 Task: Create List Usability Testing in Board DevOps Tools and Techniques to Workspace Call Center Services. Create List User Research in Board Content Audit and Strategy Review to Workspace Call Center Services. Create List User Surveys in Board Sales Territory Management and Optimization to Workspace Call Center Services
Action: Mouse moved to (62, 307)
Screenshot: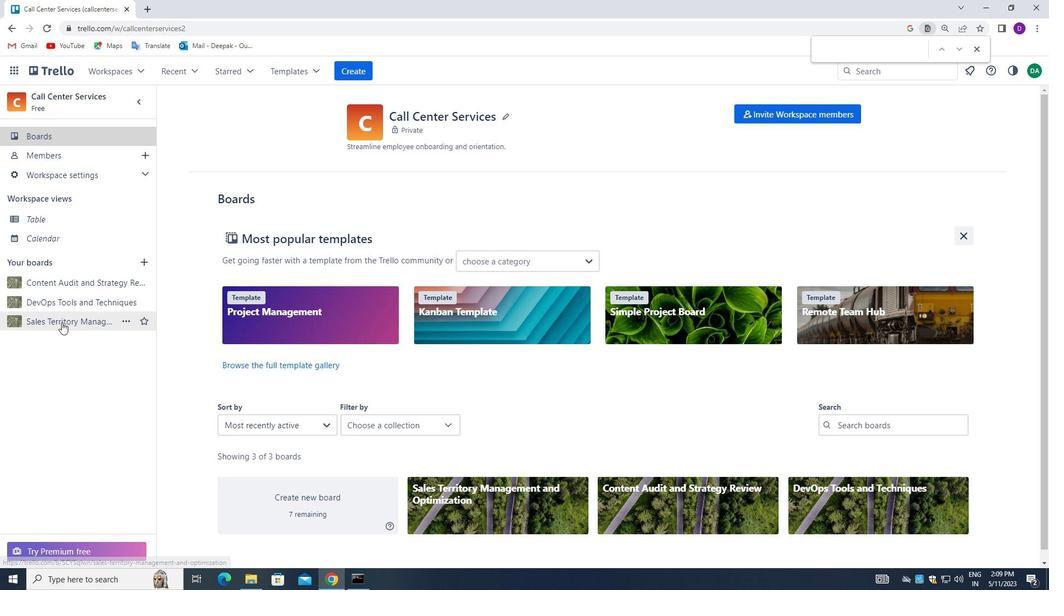 
Action: Mouse pressed left at (62, 307)
Screenshot: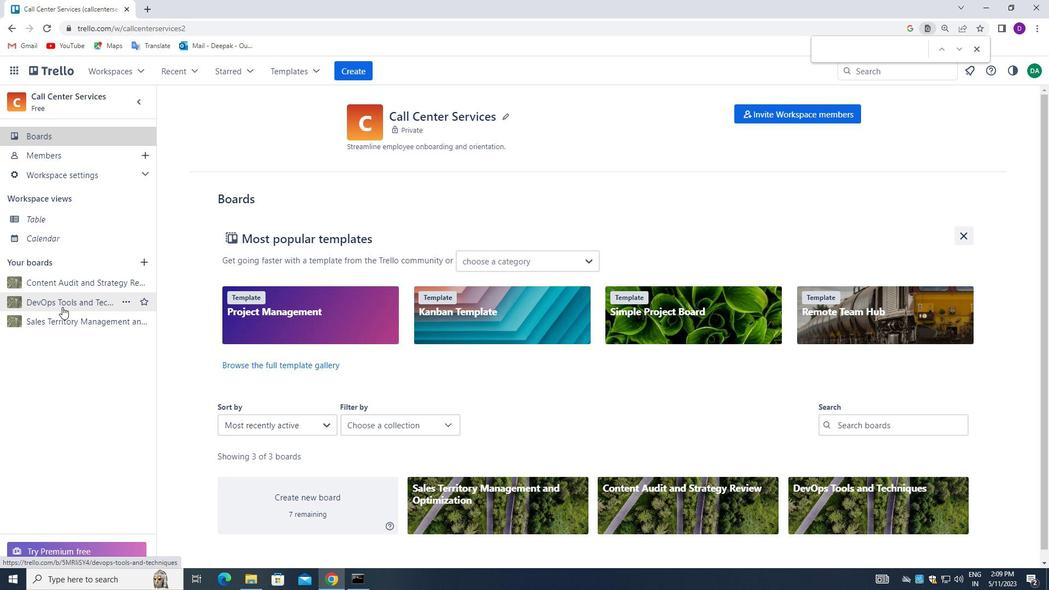 
Action: Mouse moved to (387, 141)
Screenshot: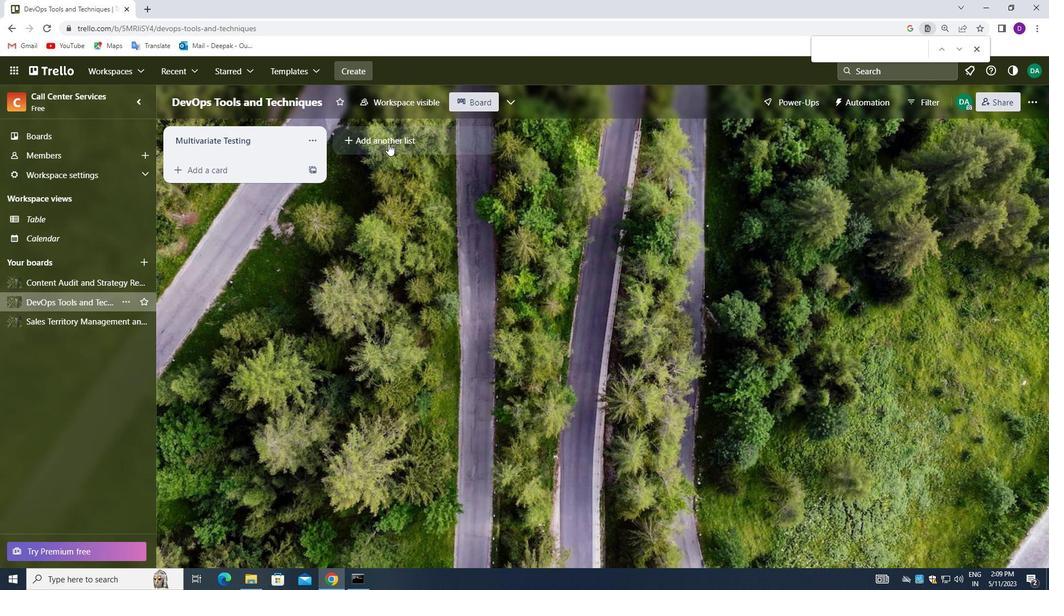 
Action: Mouse pressed left at (387, 141)
Screenshot: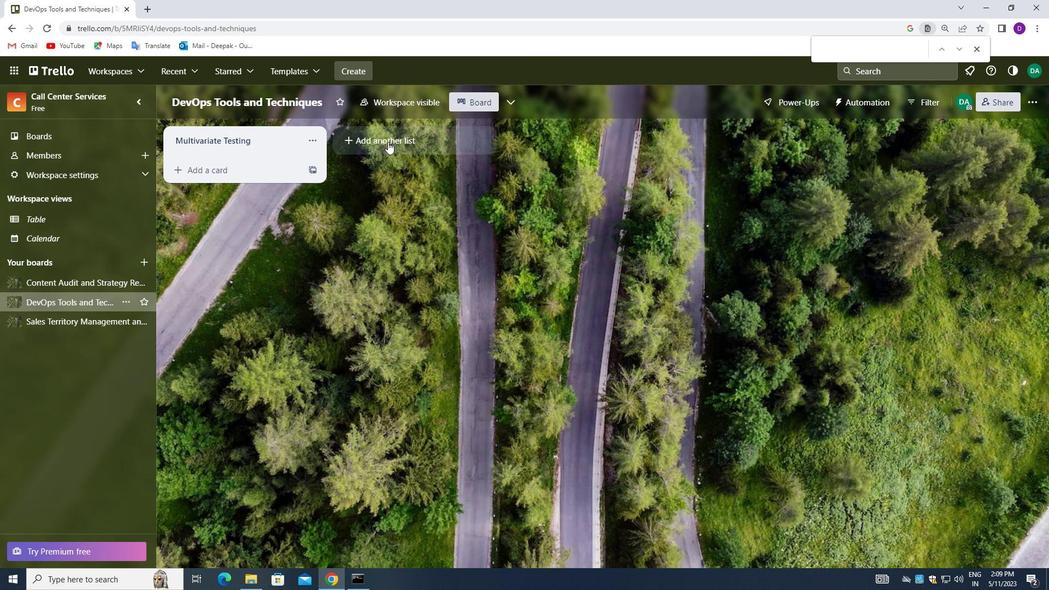 
Action: Mouse pressed left at (387, 141)
Screenshot: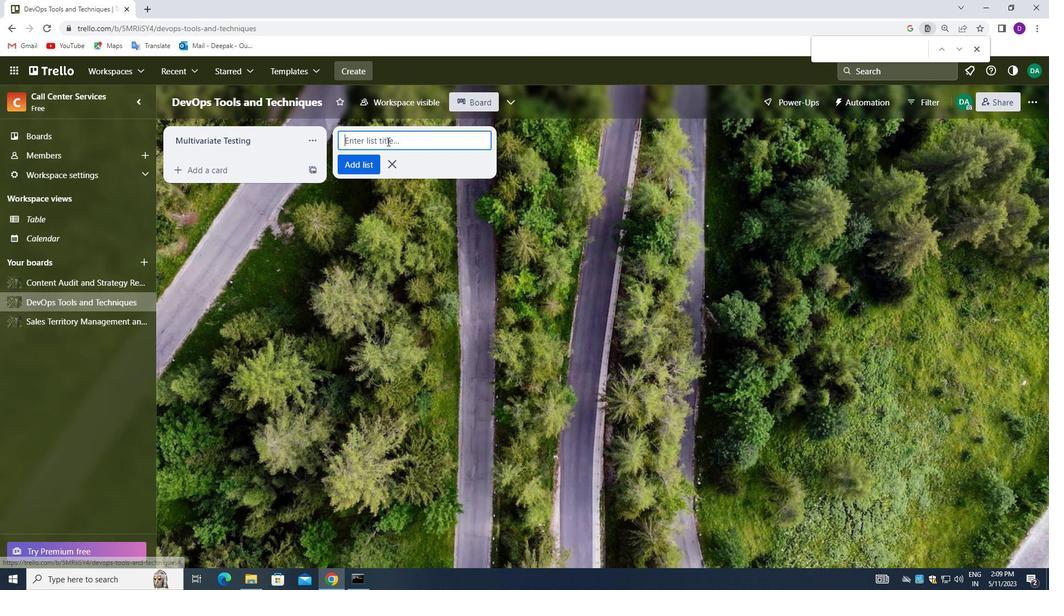 
Action: Key pressed <Key.shift>USABILITY<Key.space><Key.shift_r>TESTINGF
Screenshot: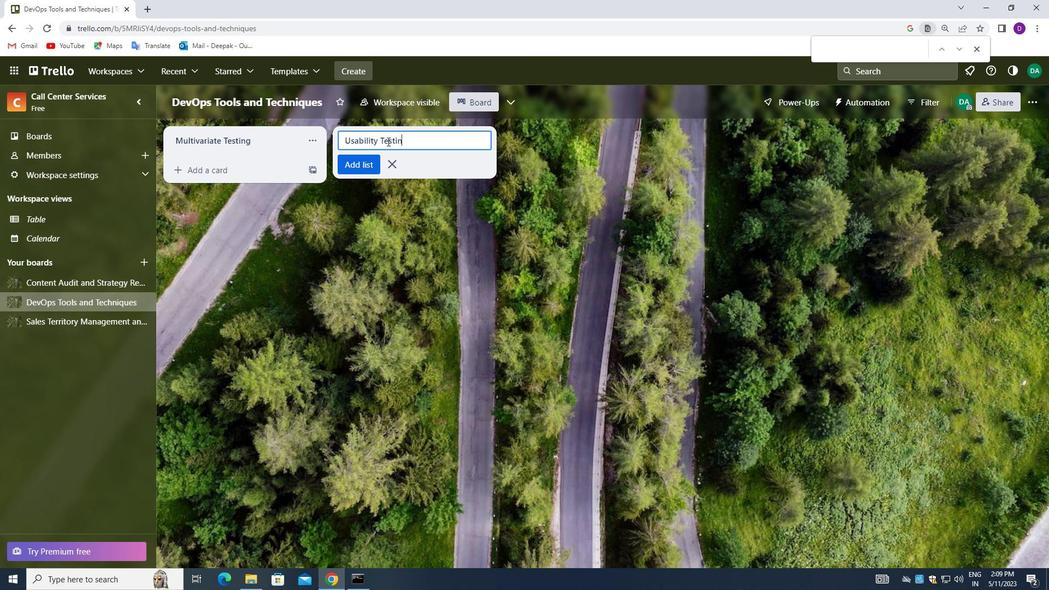 
Action: Mouse moved to (374, 229)
Screenshot: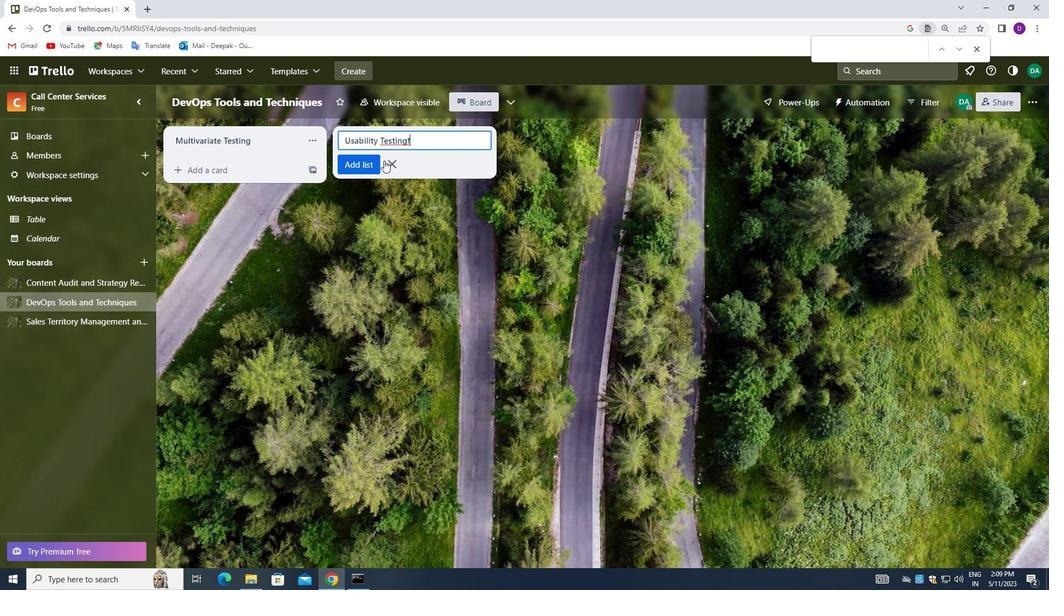 
Action: Key pressed <Key.backspace>
Screenshot: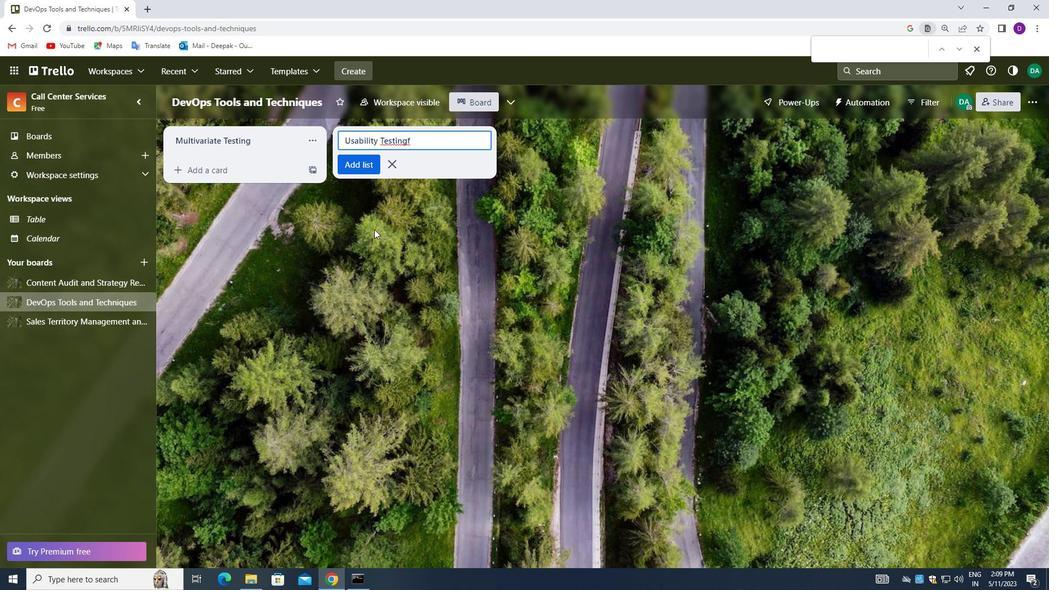
Action: Mouse moved to (351, 161)
Screenshot: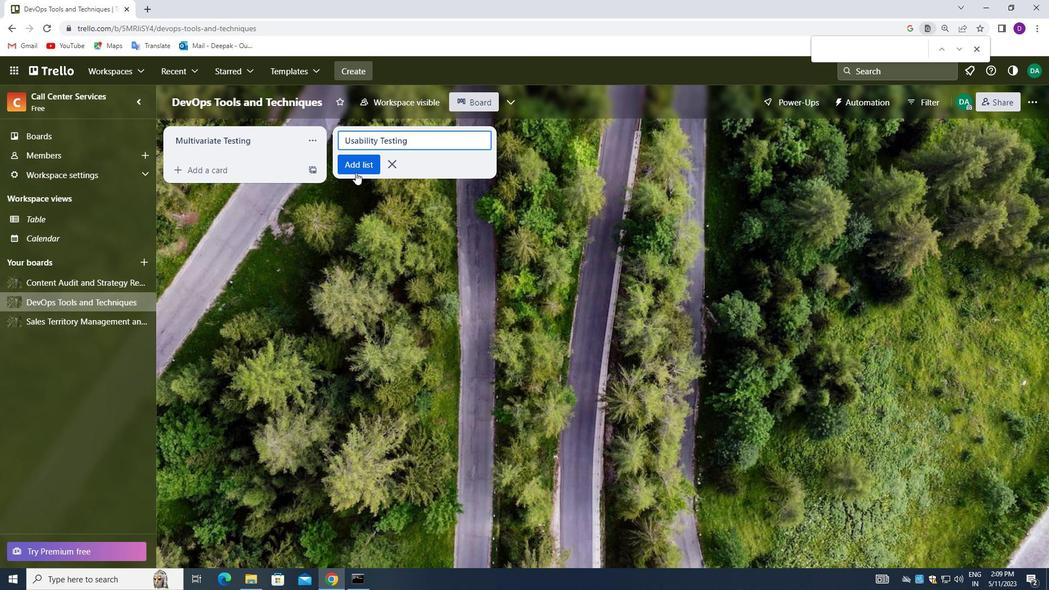 
Action: Mouse pressed left at (351, 161)
Screenshot: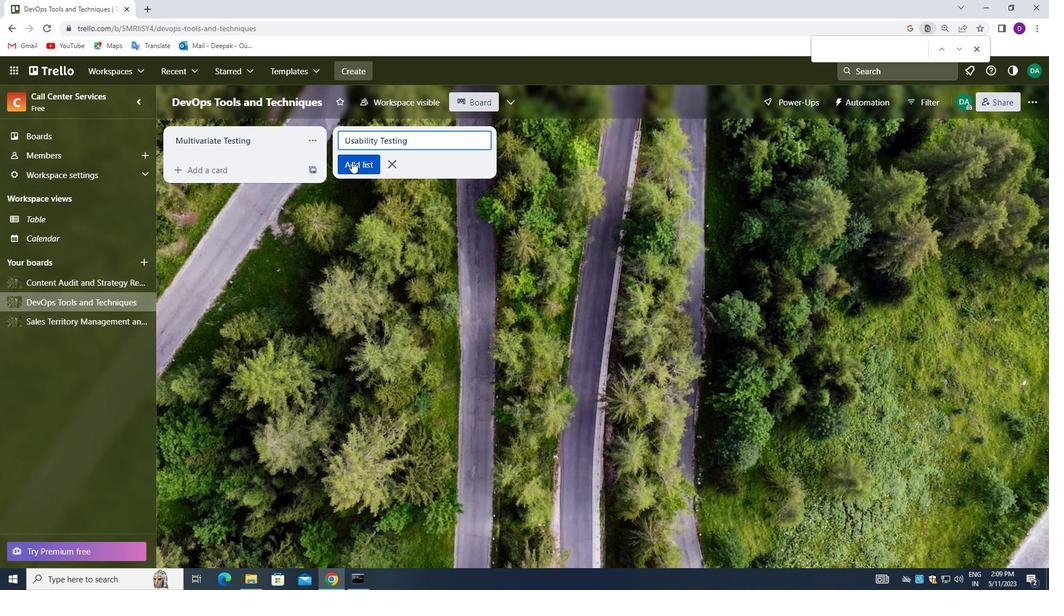 
Action: Mouse moved to (77, 279)
Screenshot: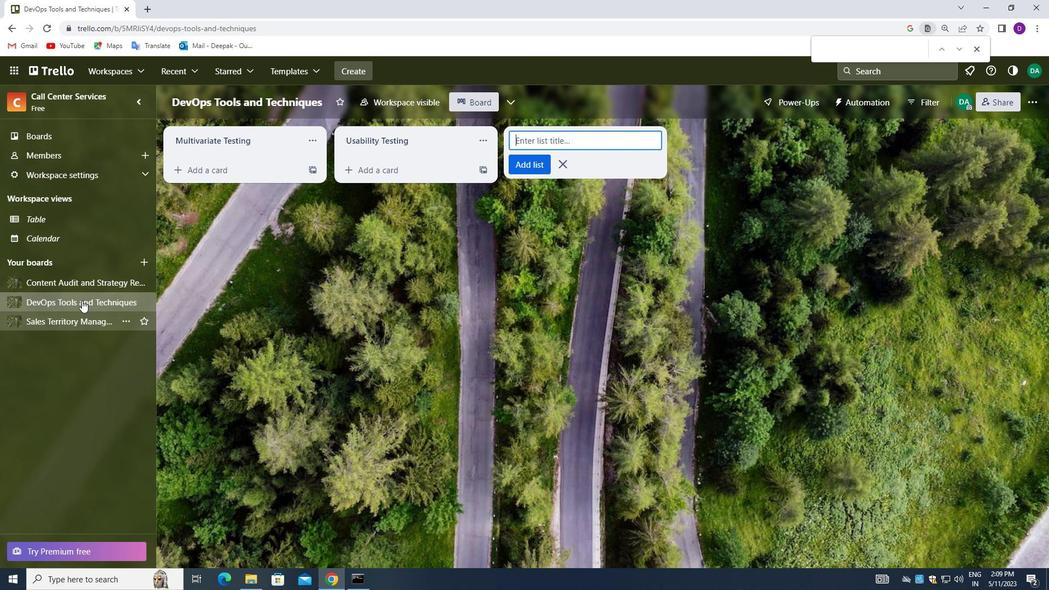 
Action: Mouse pressed left at (77, 279)
Screenshot: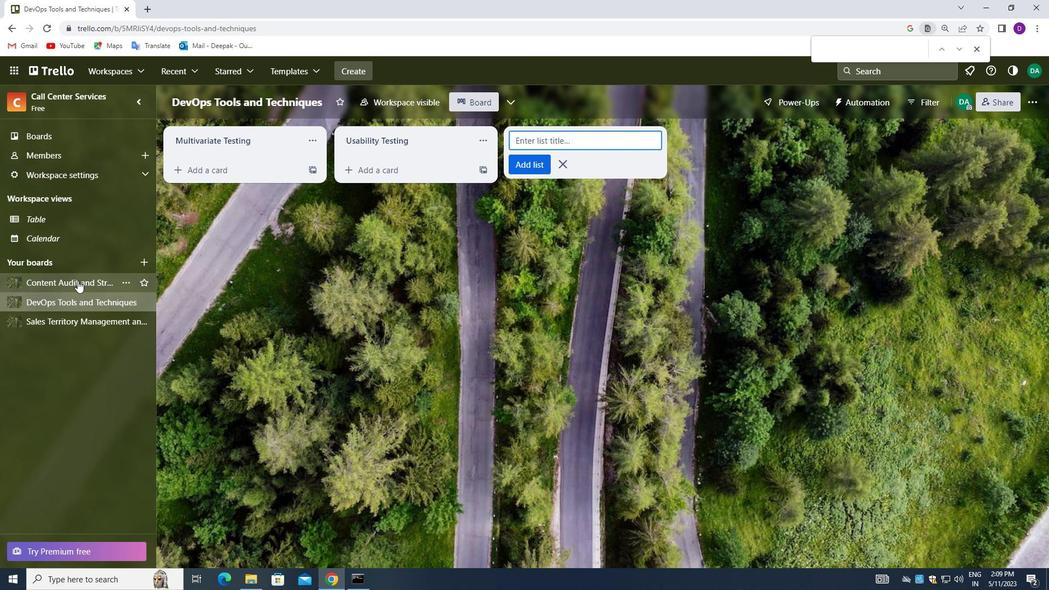 
Action: Mouse moved to (370, 129)
Screenshot: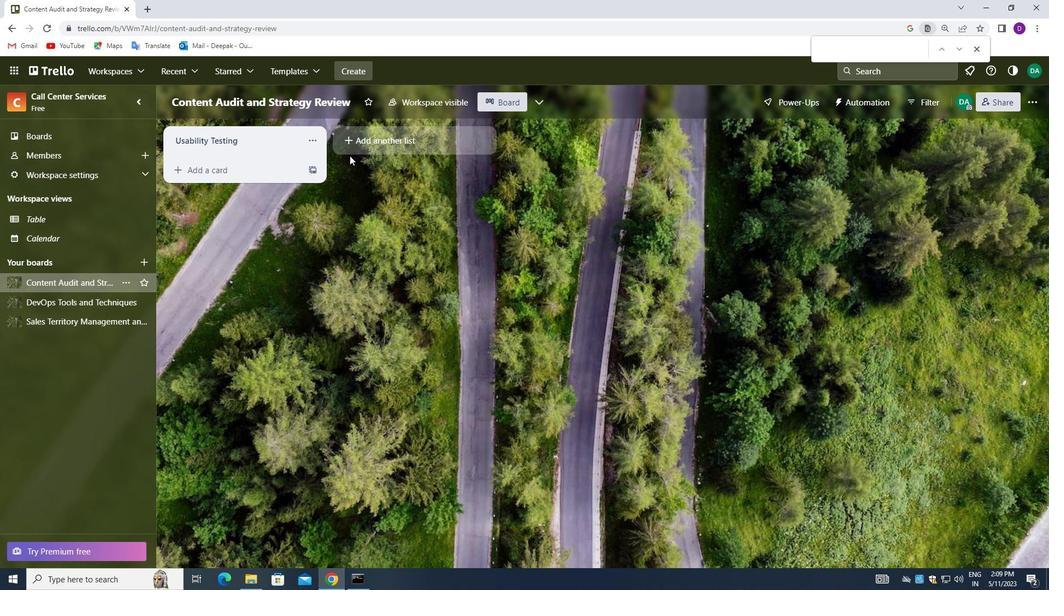 
Action: Mouse pressed left at (370, 129)
Screenshot: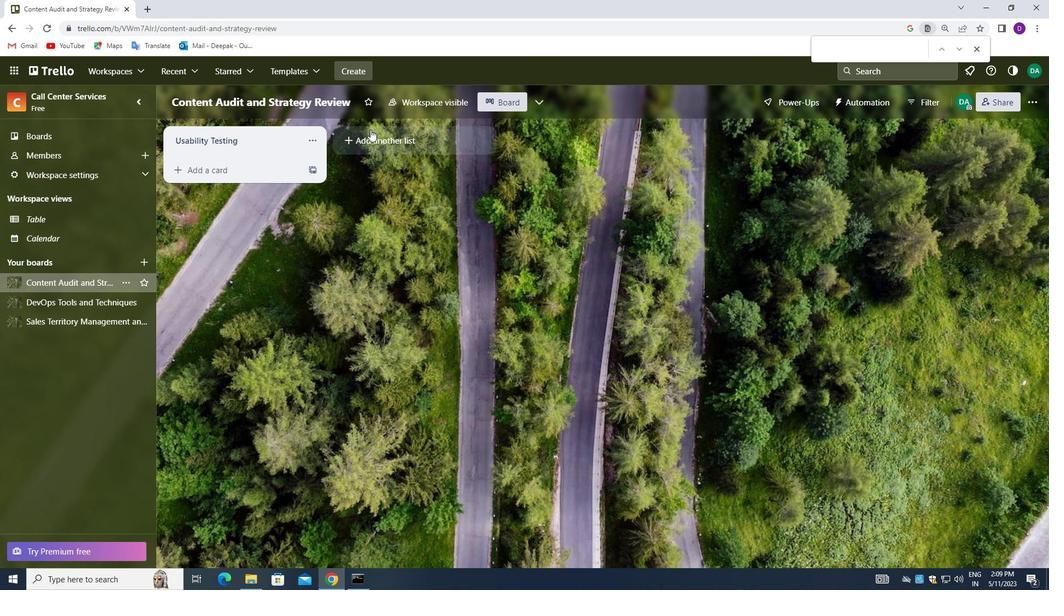 
Action: Mouse moved to (374, 135)
Screenshot: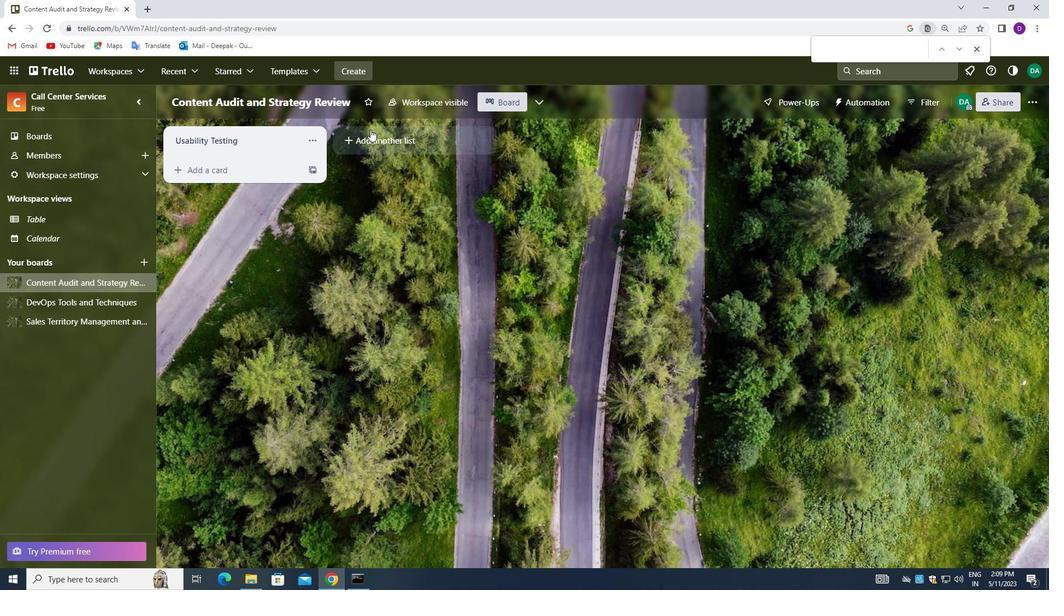 
Action: Mouse pressed left at (374, 135)
Screenshot: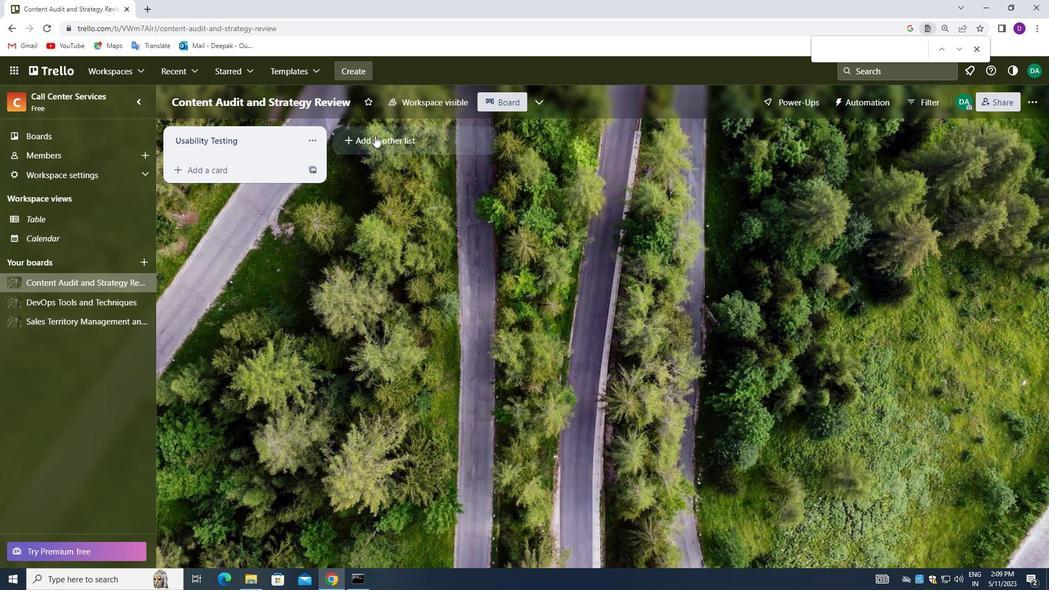 
Action: Mouse moved to (375, 137)
Screenshot: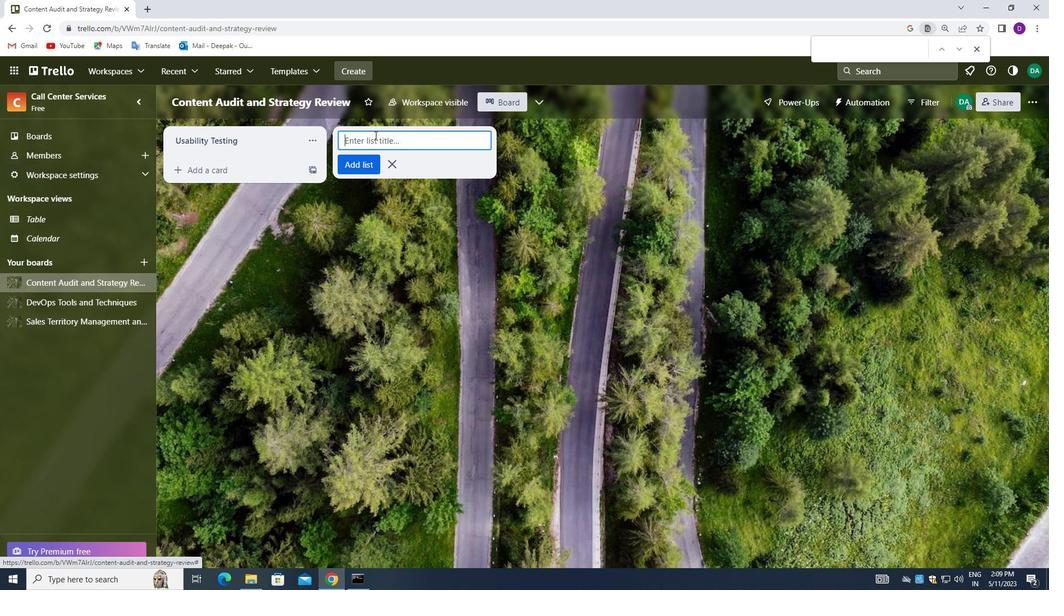 
Action: Mouse pressed left at (375, 137)
Screenshot: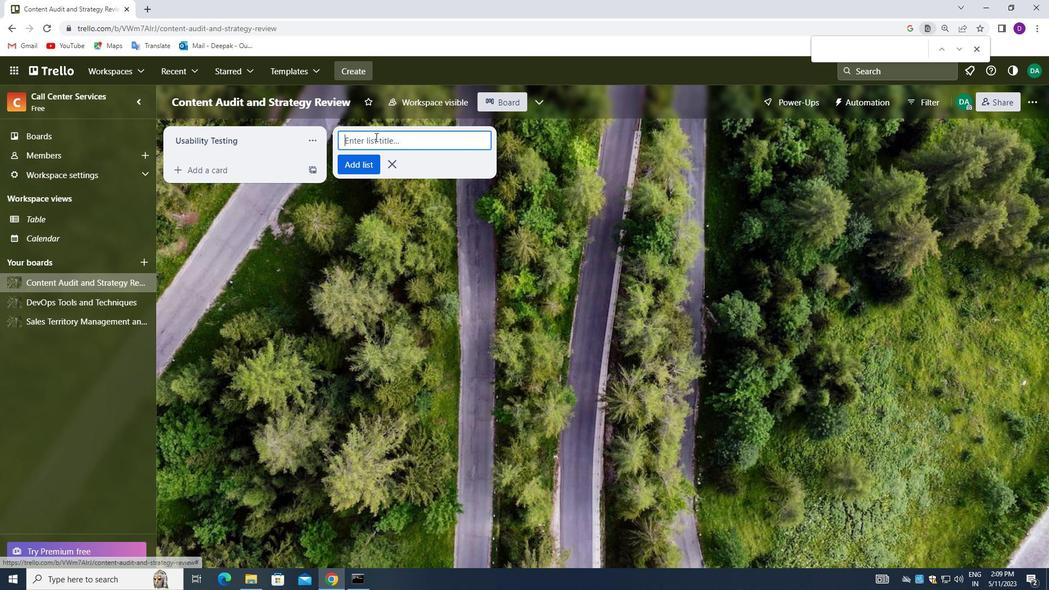 
Action: Key pressed <Key.shift>USER<Key.space><Key.shift_r>REASEARCH
Screenshot: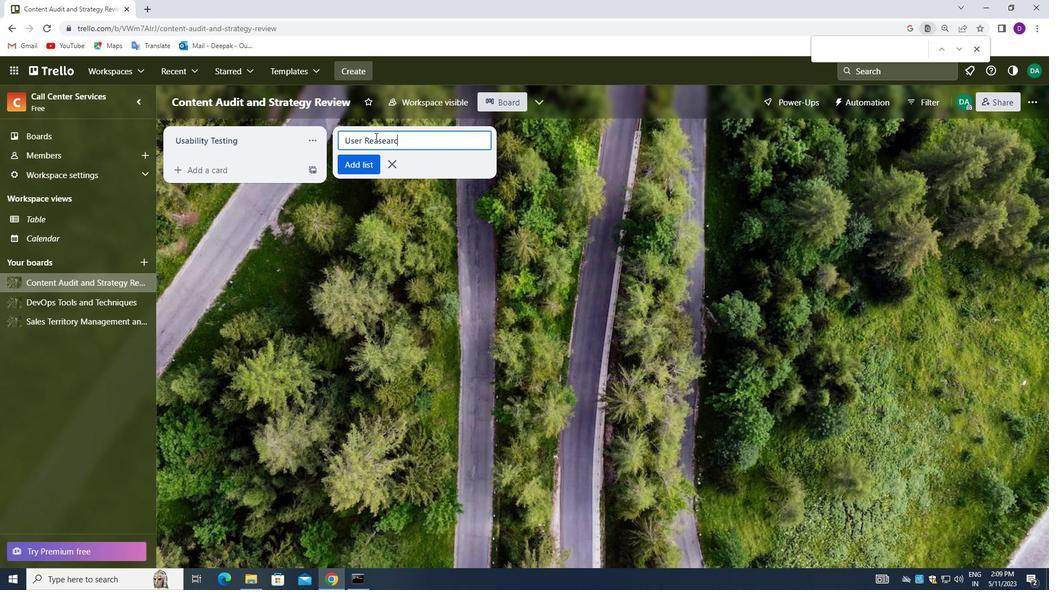 
Action: Mouse moved to (378, 143)
Screenshot: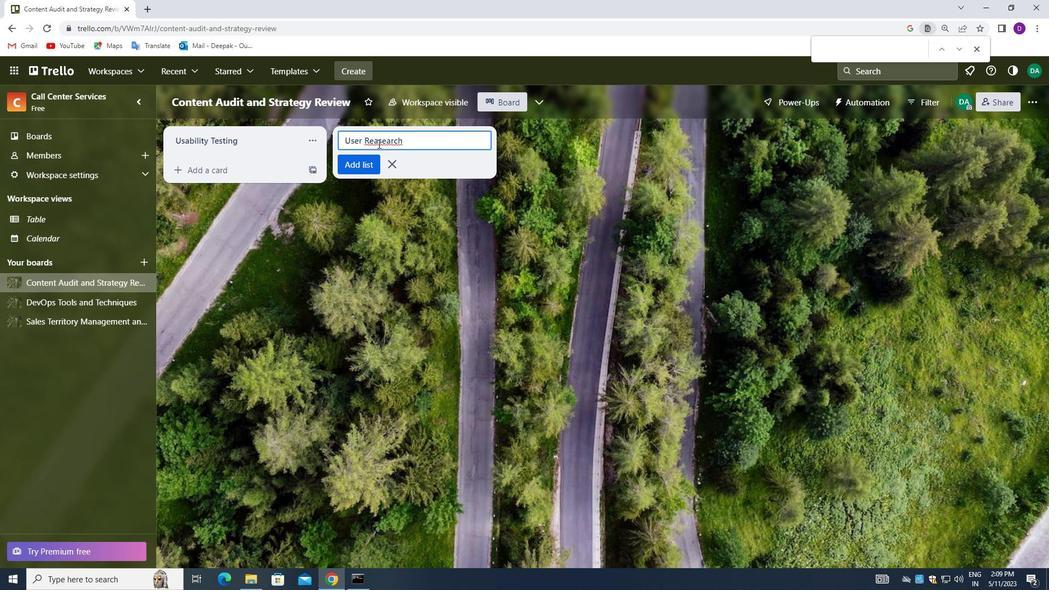 
Action: Mouse pressed left at (378, 143)
Screenshot: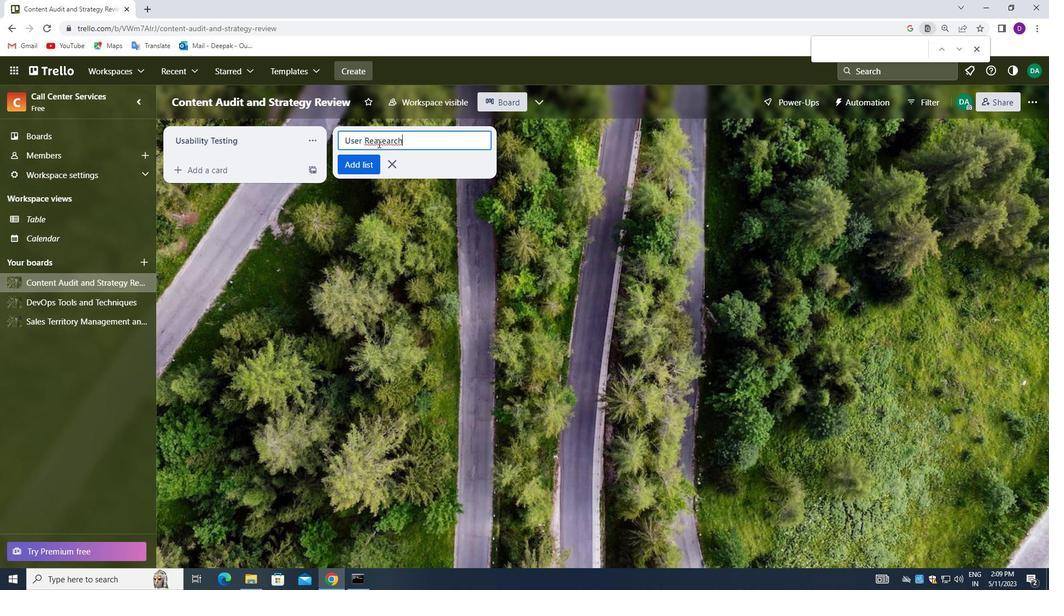 
Action: Mouse moved to (378, 142)
Screenshot: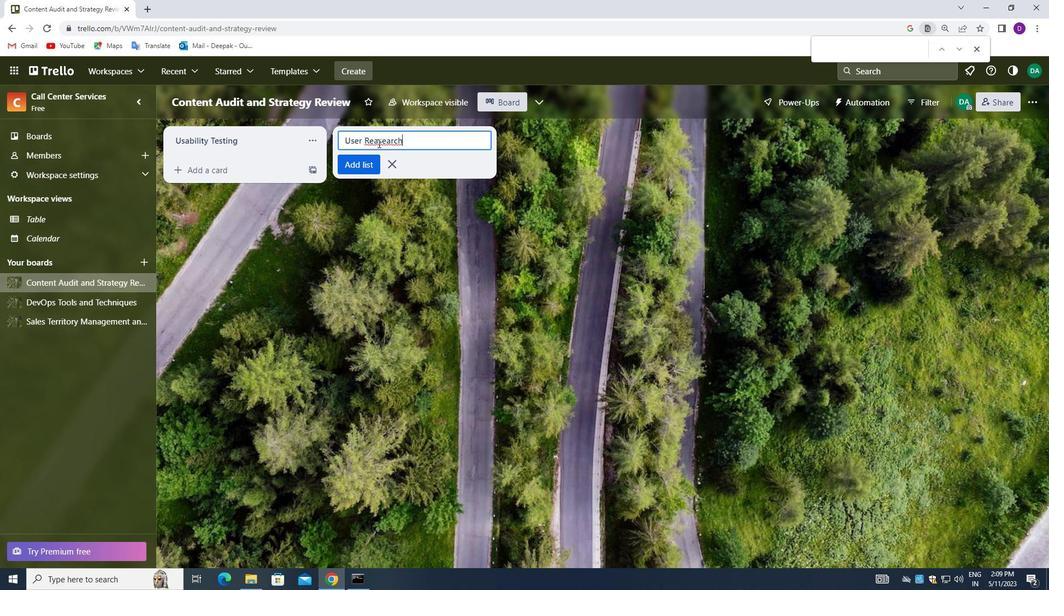 
Action: Key pressed <Key.backspace>
Screenshot: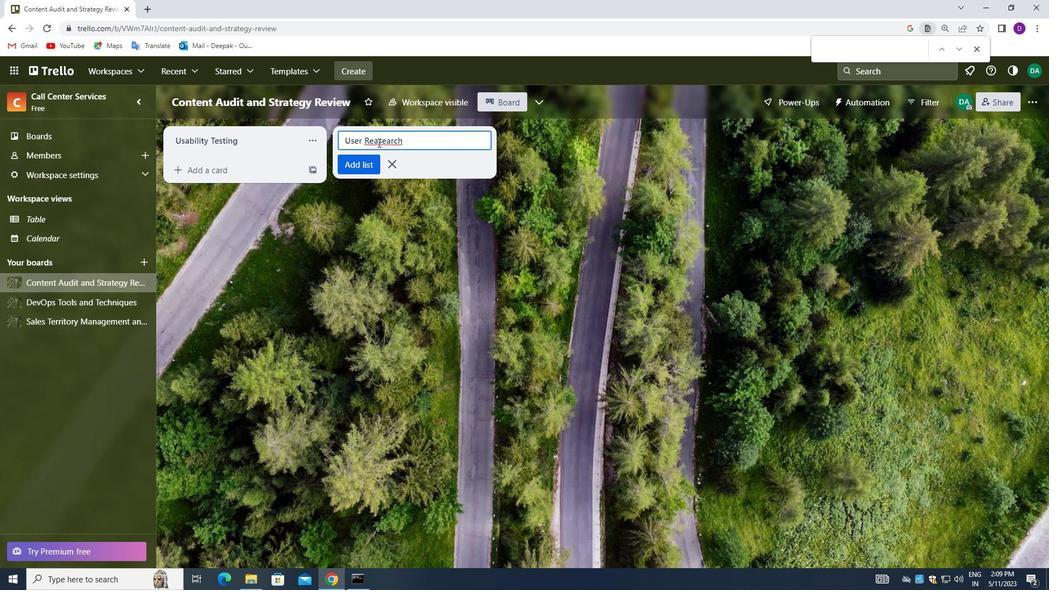 
Action: Mouse moved to (412, 143)
Screenshot: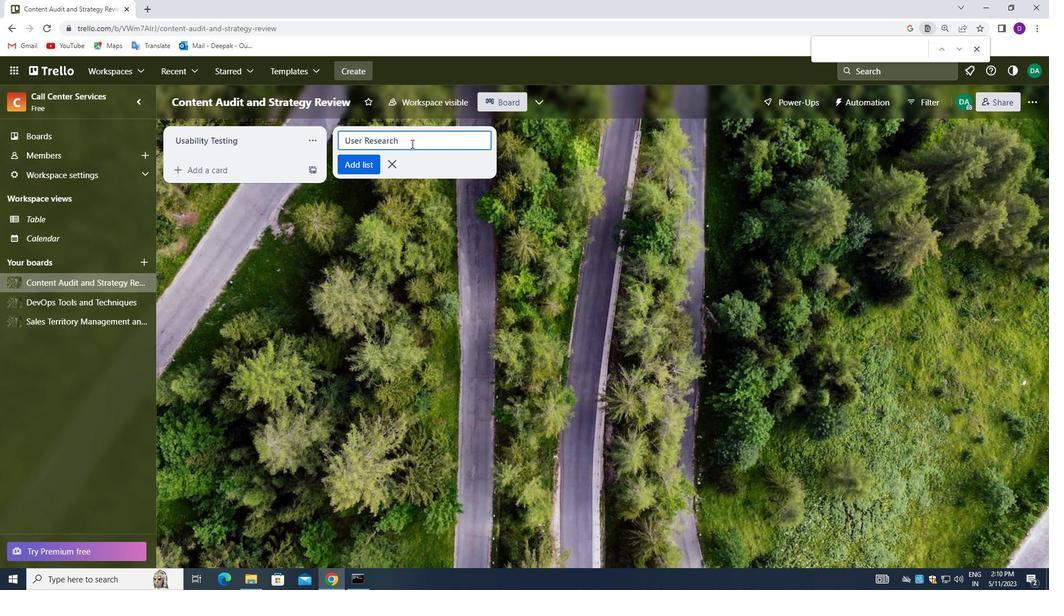 
Action: Mouse pressed left at (412, 143)
Screenshot: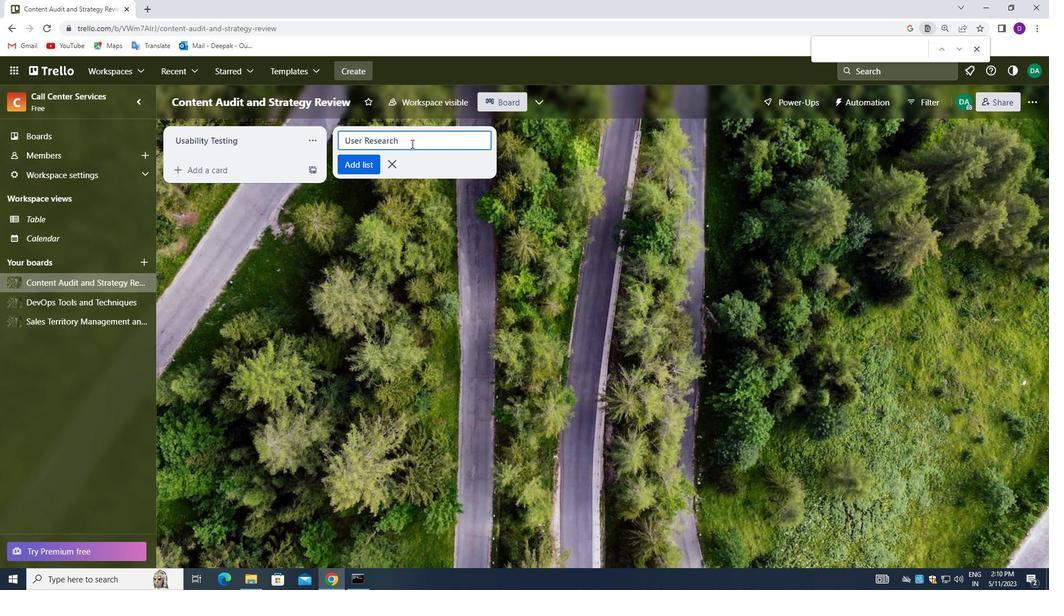 
Action: Mouse moved to (355, 163)
Screenshot: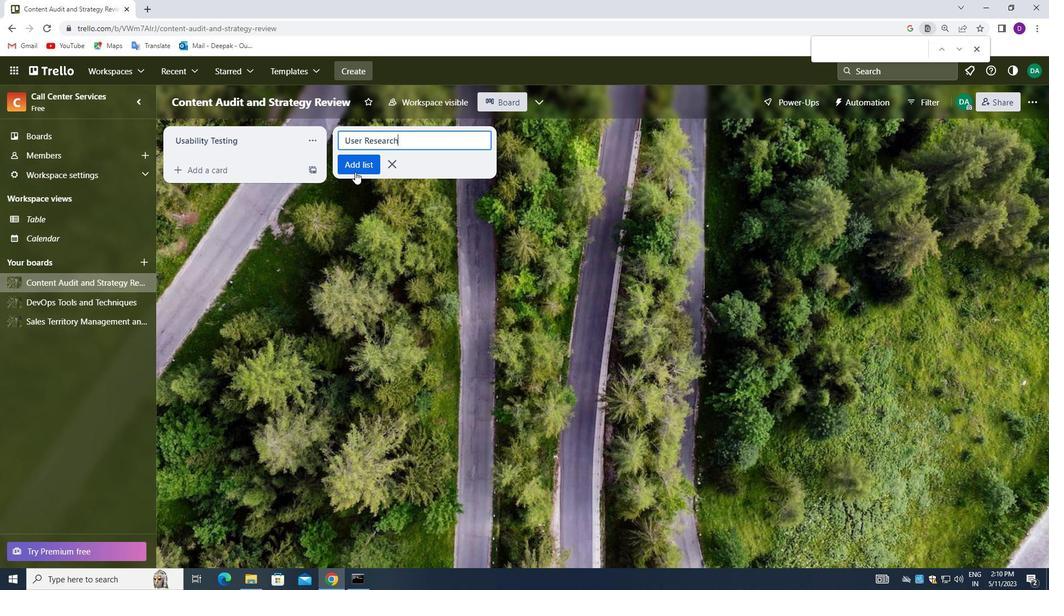 
Action: Mouse pressed left at (355, 163)
Screenshot: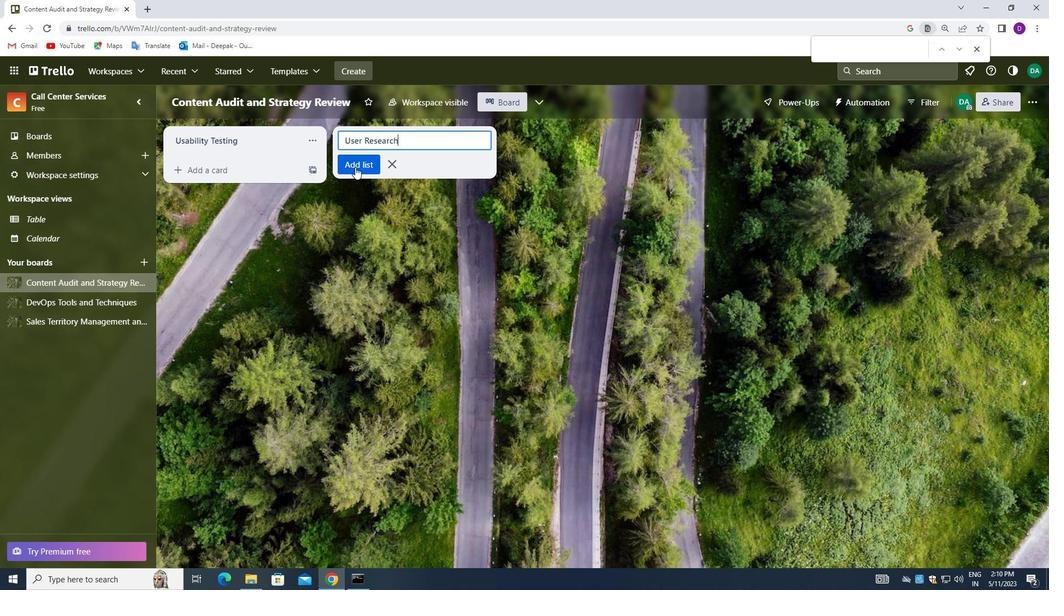 
Action: Mouse moved to (63, 324)
Screenshot: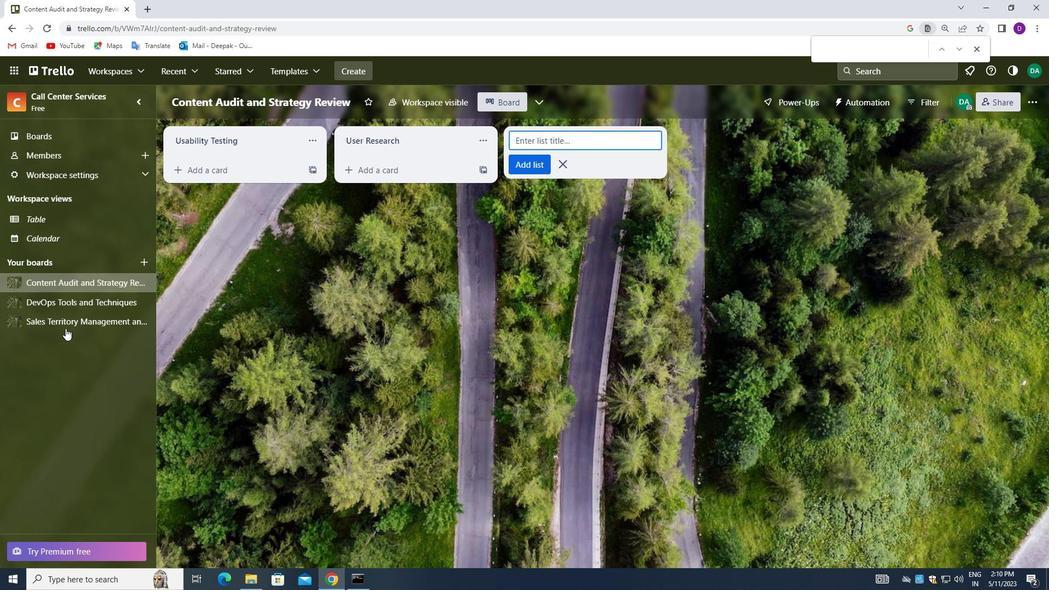 
Action: Mouse pressed left at (63, 324)
Screenshot: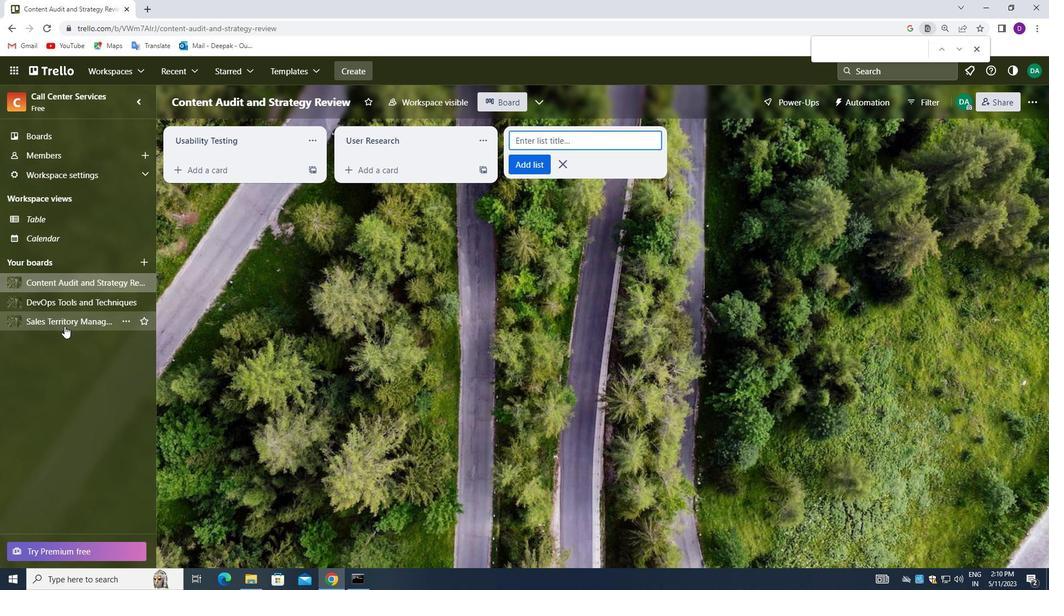 
Action: Mouse moved to (379, 138)
Screenshot: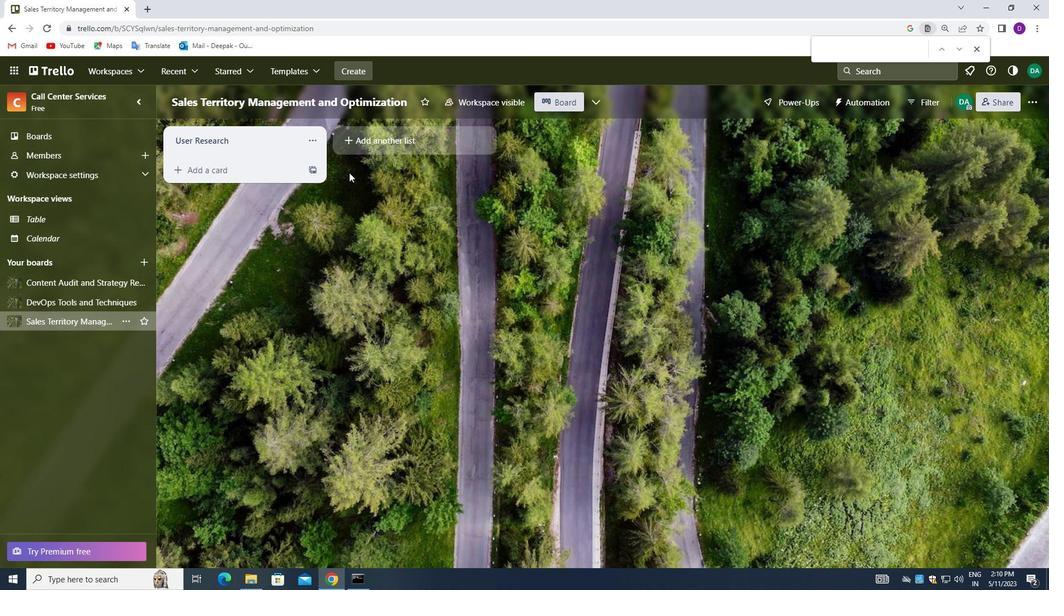 
Action: Mouse pressed left at (379, 138)
Screenshot: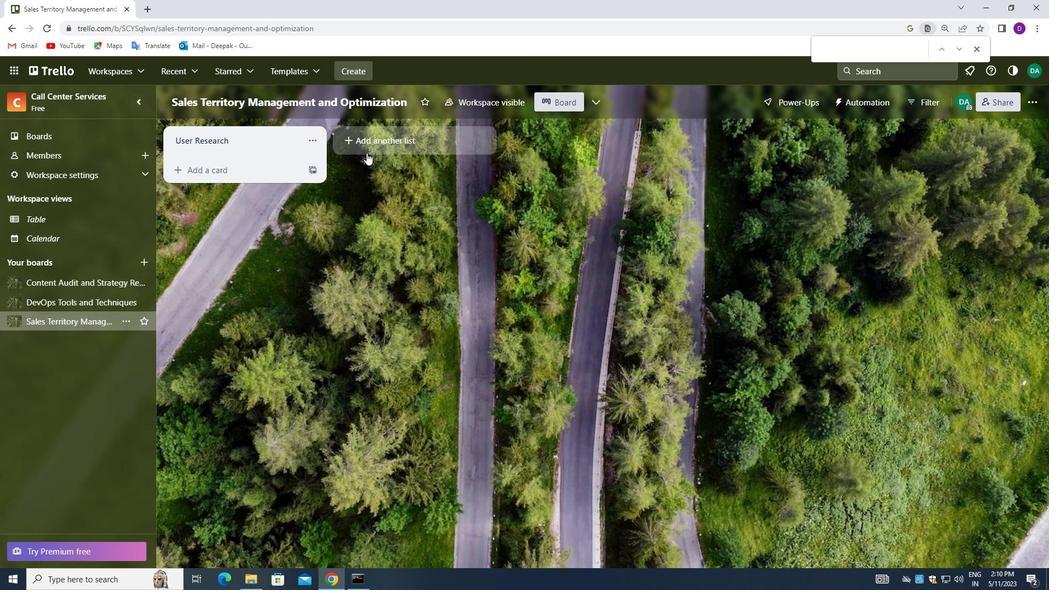 
Action: Mouse pressed left at (379, 138)
Screenshot: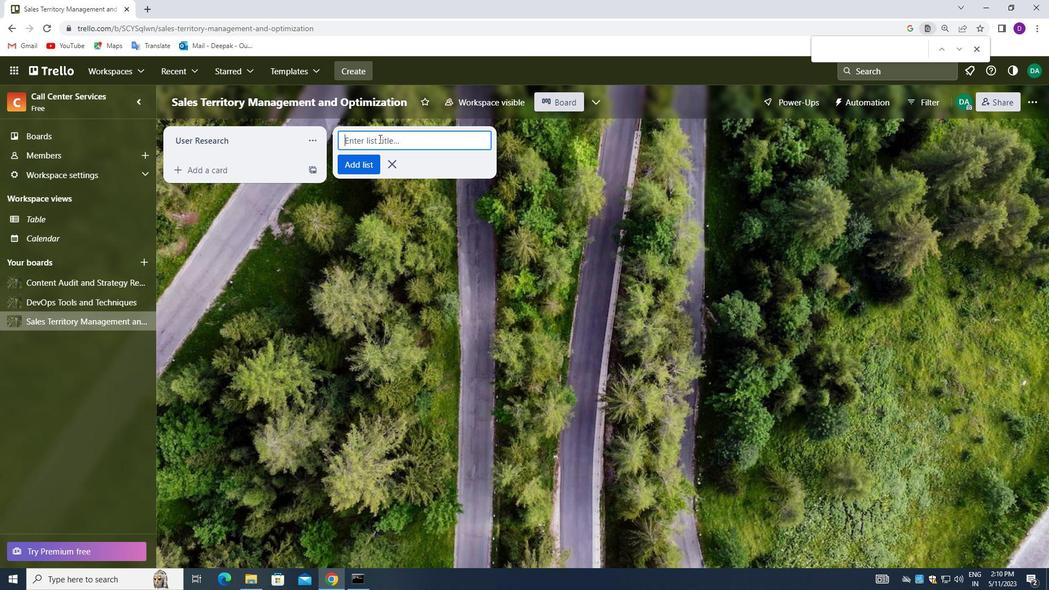 
Action: Mouse moved to (334, 241)
Screenshot: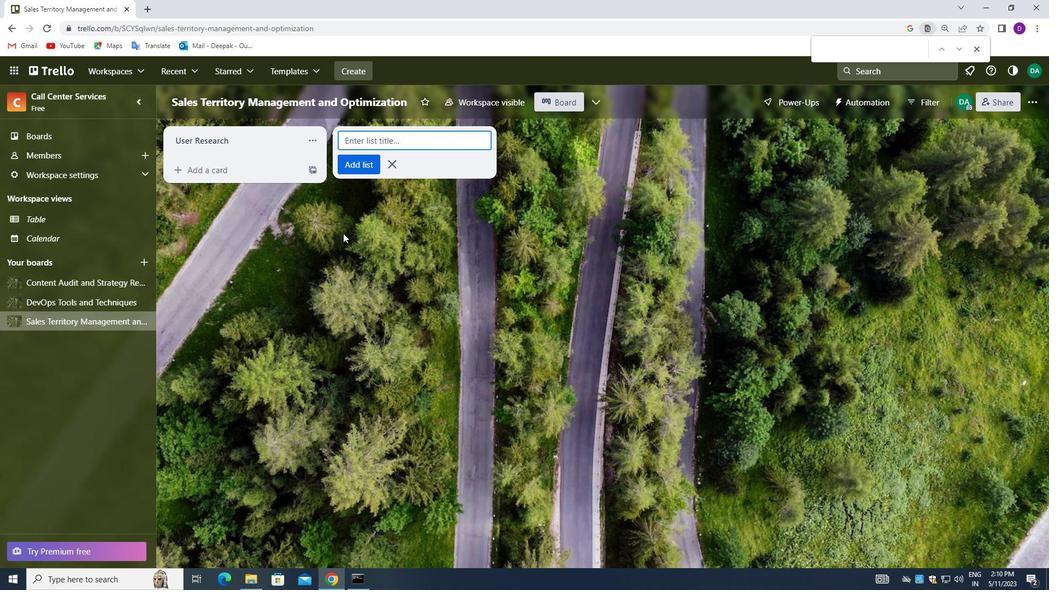 
Action: Key pressed <Key.shift>USER<Key.space><Key.shift_r>SURVEYS
Screenshot: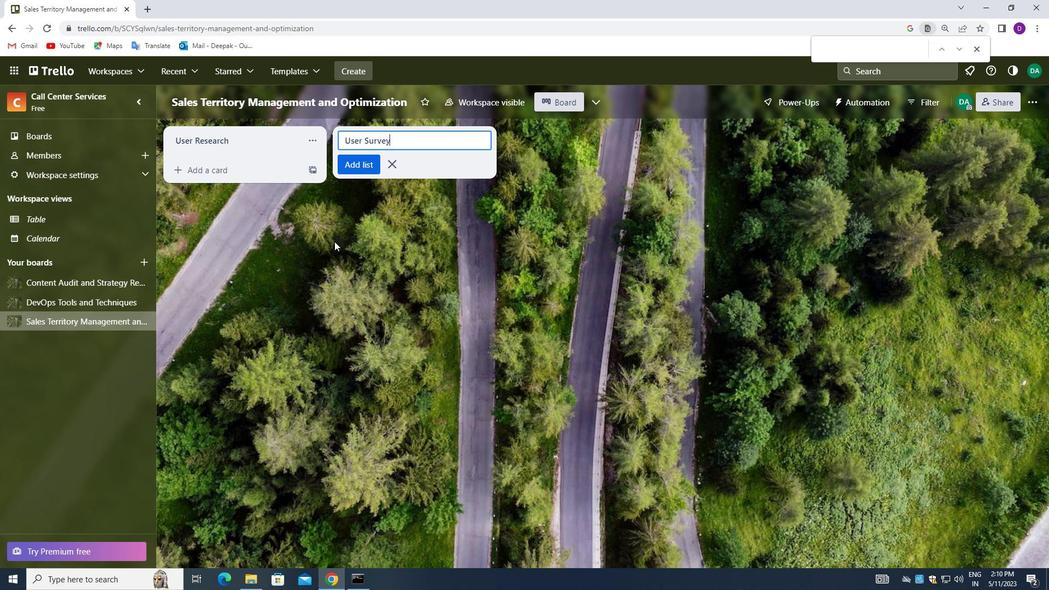 
Action: Mouse moved to (355, 162)
Screenshot: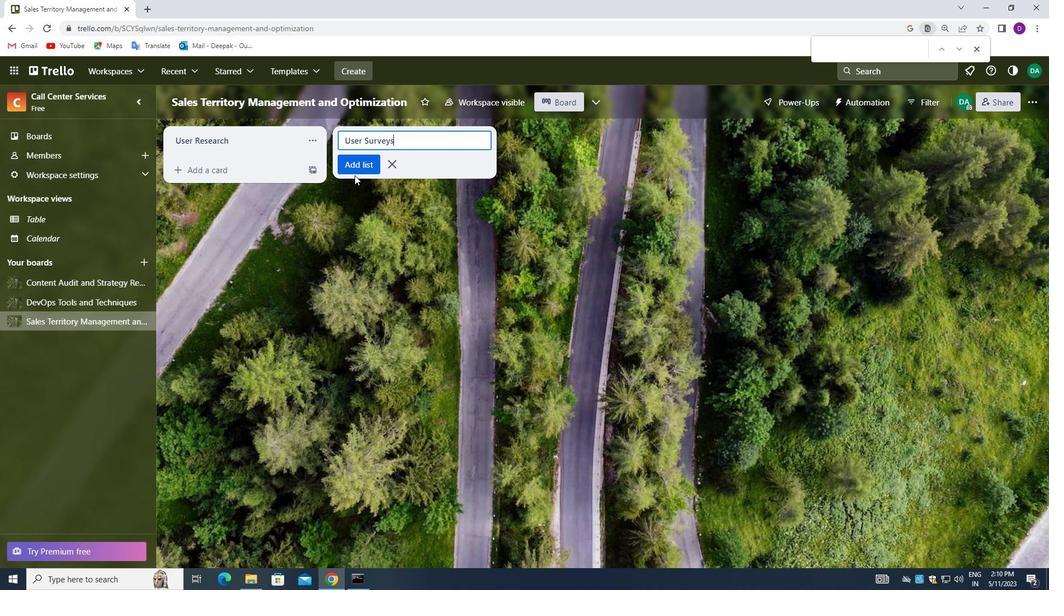 
Action: Mouse pressed left at (355, 162)
Screenshot: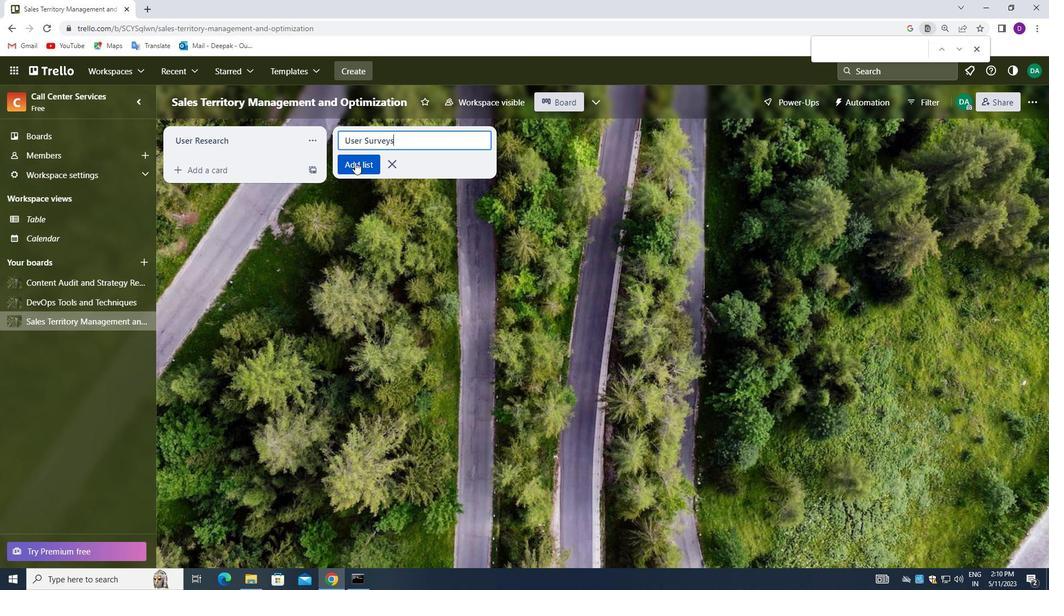 
Action: Mouse moved to (162, 256)
Screenshot: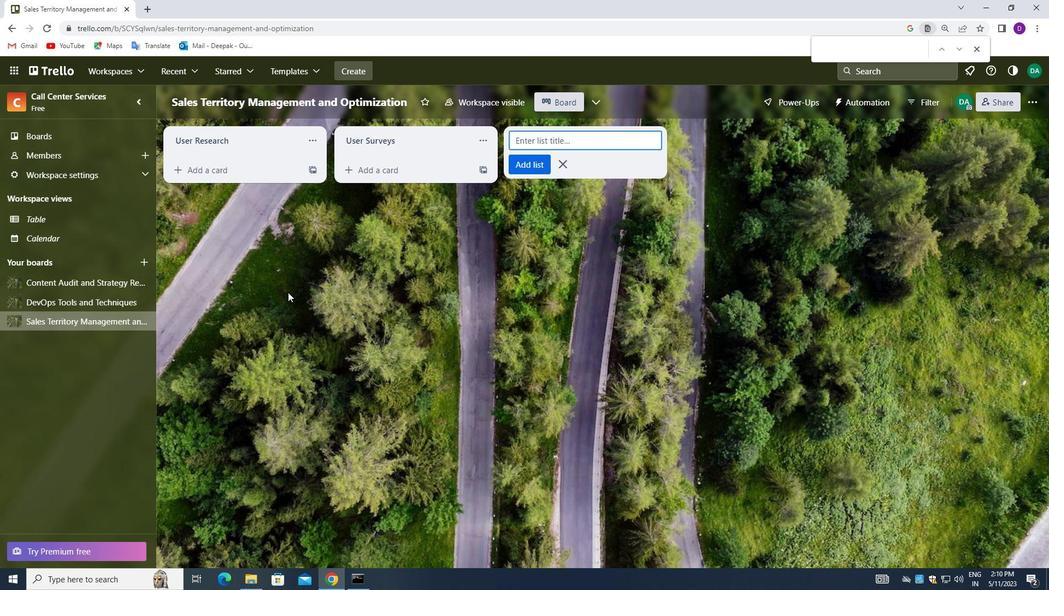
Action: Mouse scrolled (162, 257) with delta (0, 0)
Screenshot: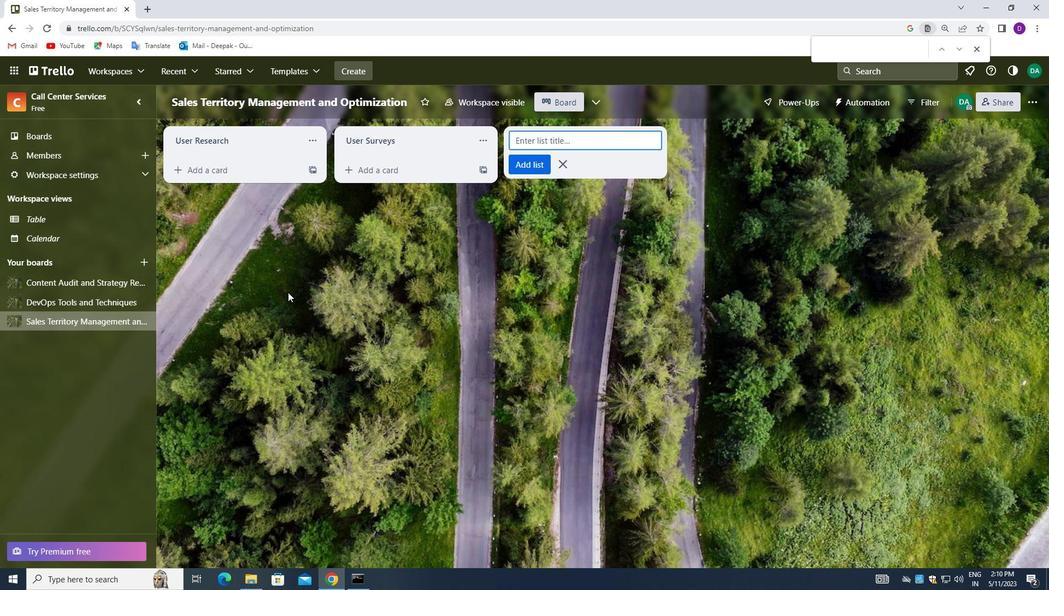 
Action: Mouse moved to (158, 250)
Screenshot: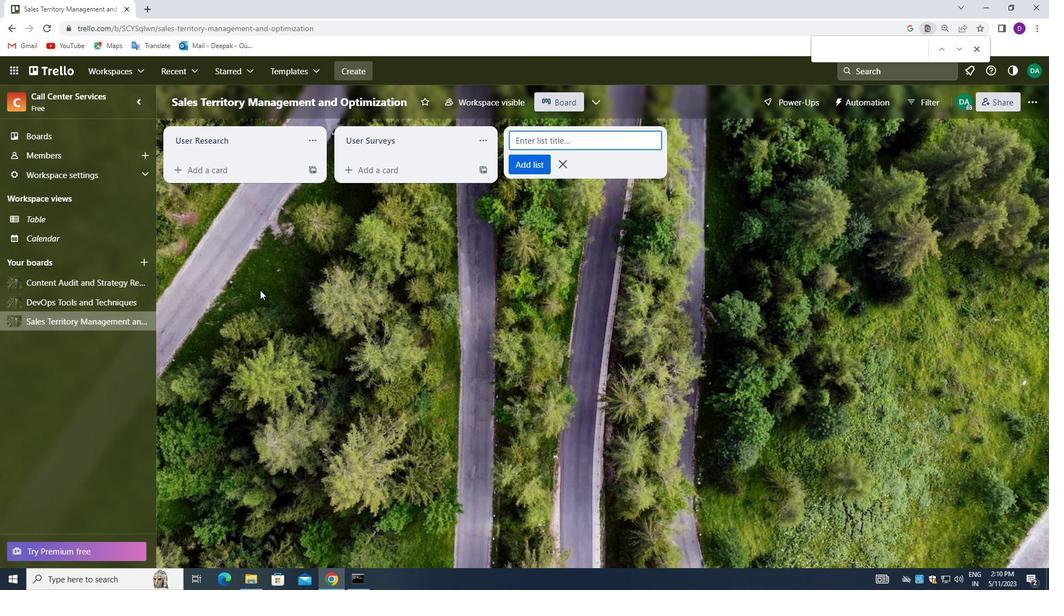 
Action: Mouse scrolled (158, 250) with delta (0, 0)
Screenshot: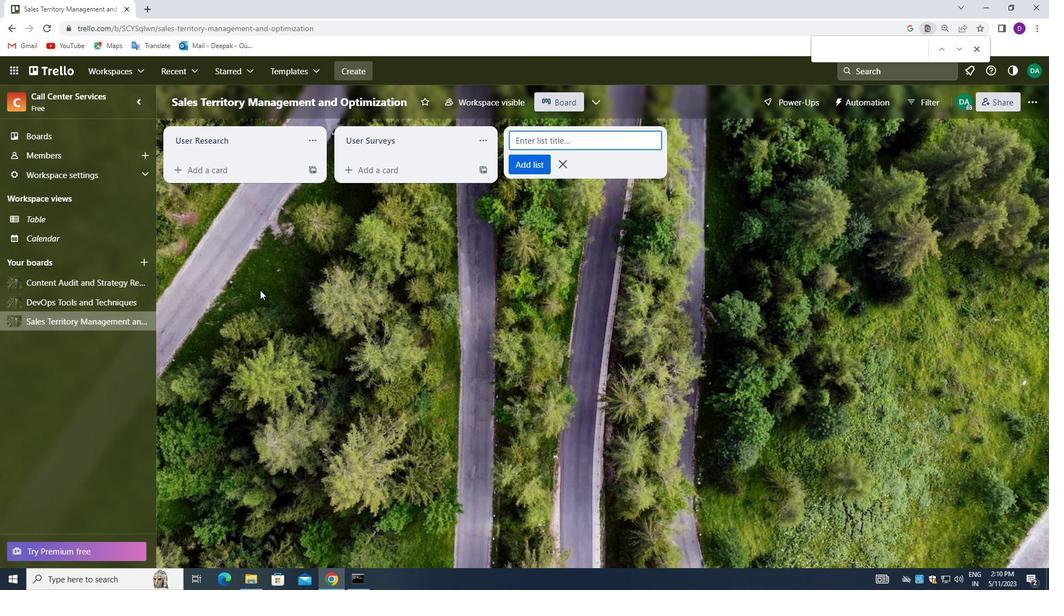
Action: Mouse moved to (154, 244)
Screenshot: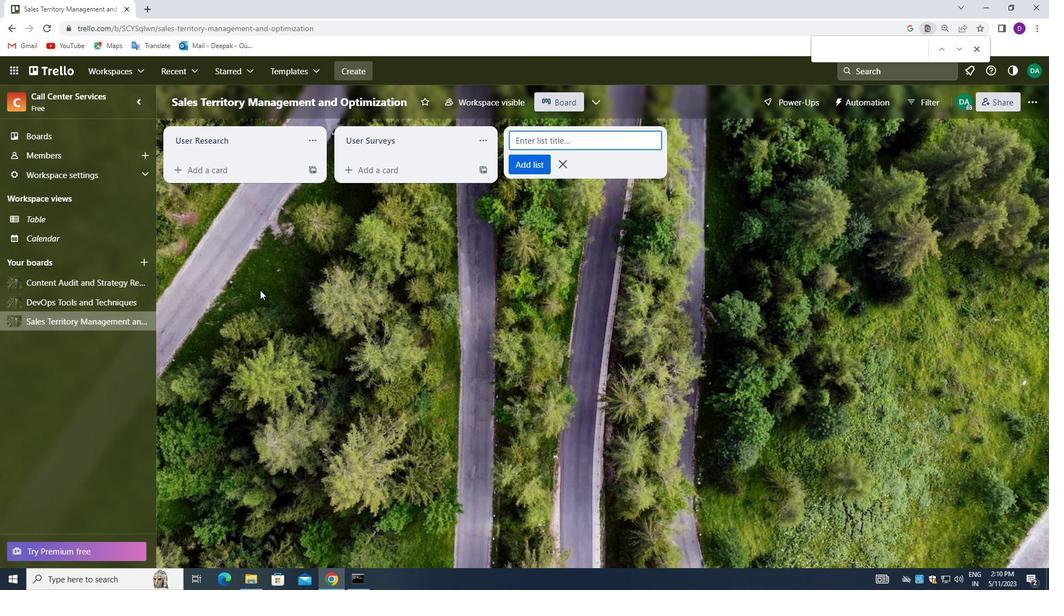 
Action: Mouse scrolled (154, 244) with delta (0, 0)
Screenshot: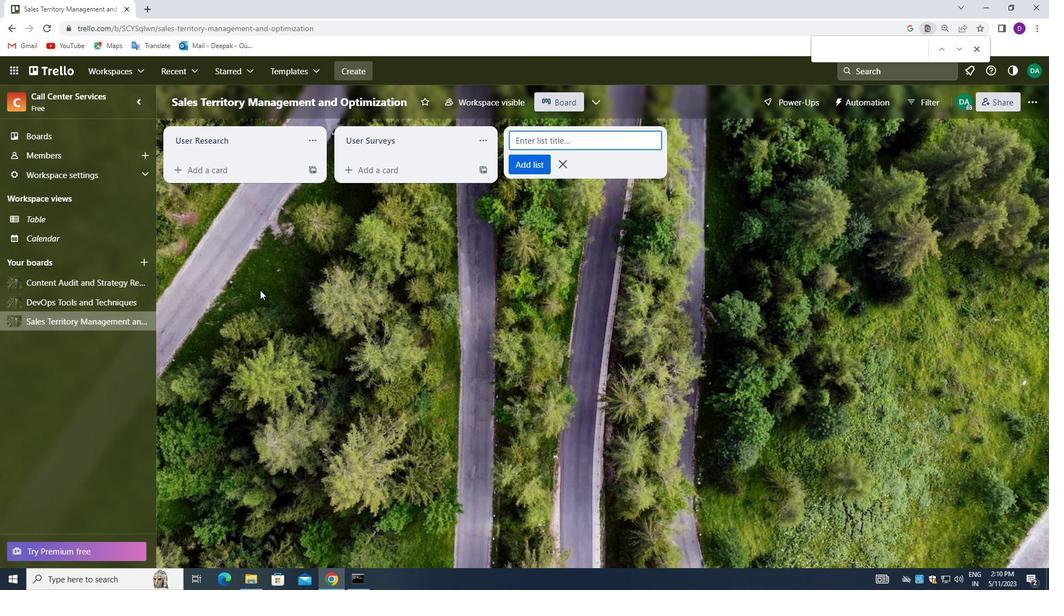
Action: Mouse moved to (149, 238)
Screenshot: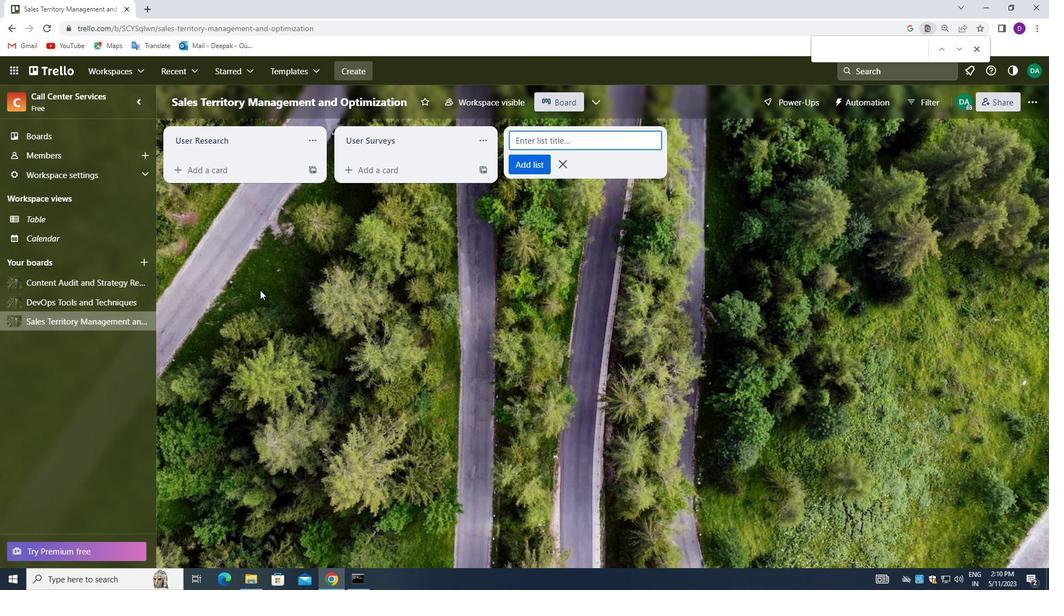 
Action: Mouse scrolled (149, 238) with delta (0, 0)
Screenshot: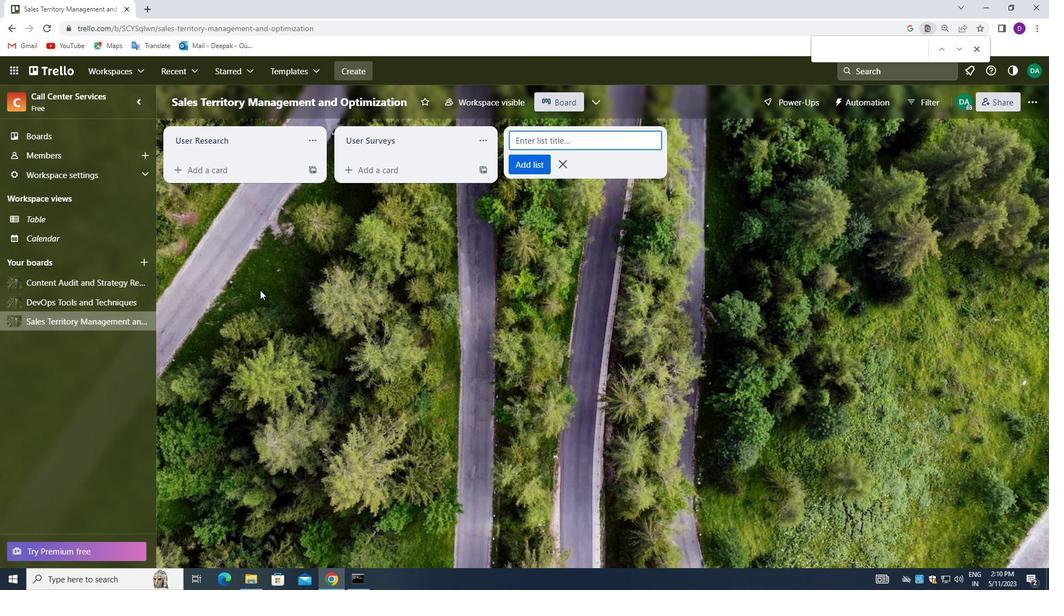 
Action: Mouse moved to (55, 142)
Screenshot: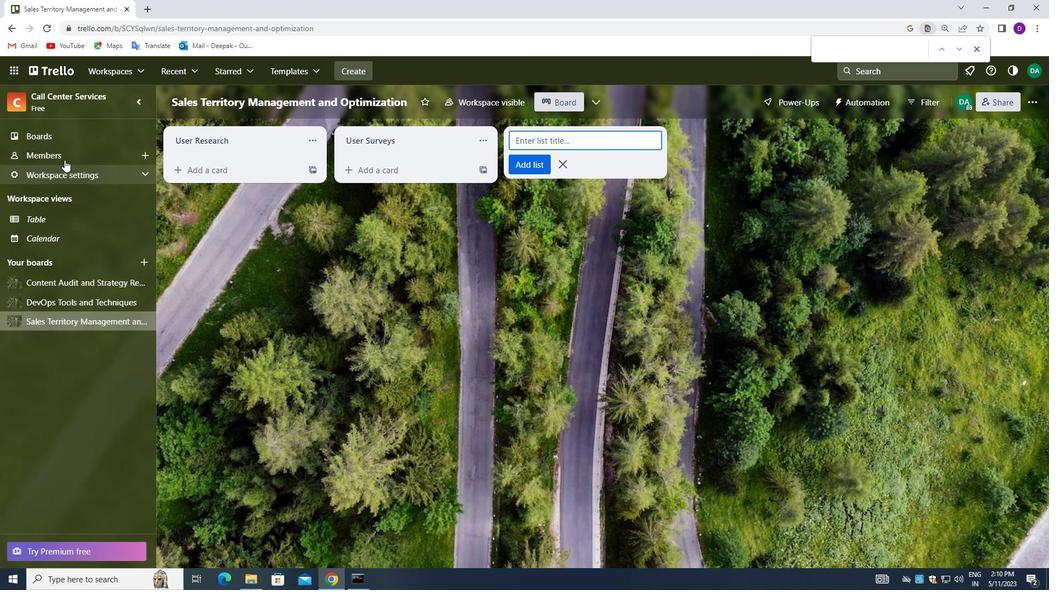 
Action: Mouse pressed left at (55, 142)
Screenshot: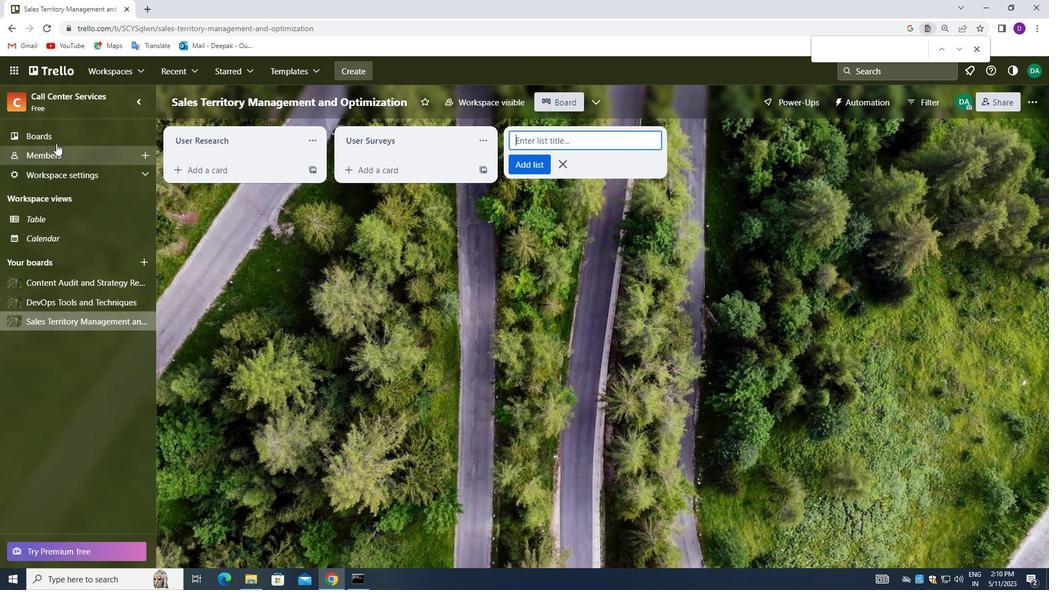
Action: Mouse moved to (440, 361)
Screenshot: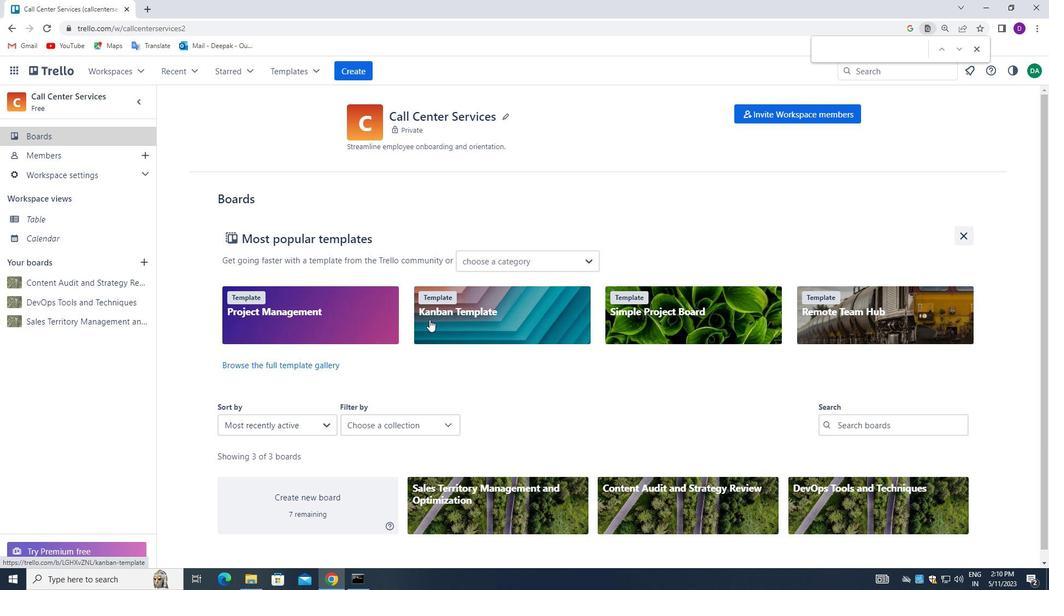 
Action: Mouse scrolled (440, 361) with delta (0, 0)
Screenshot: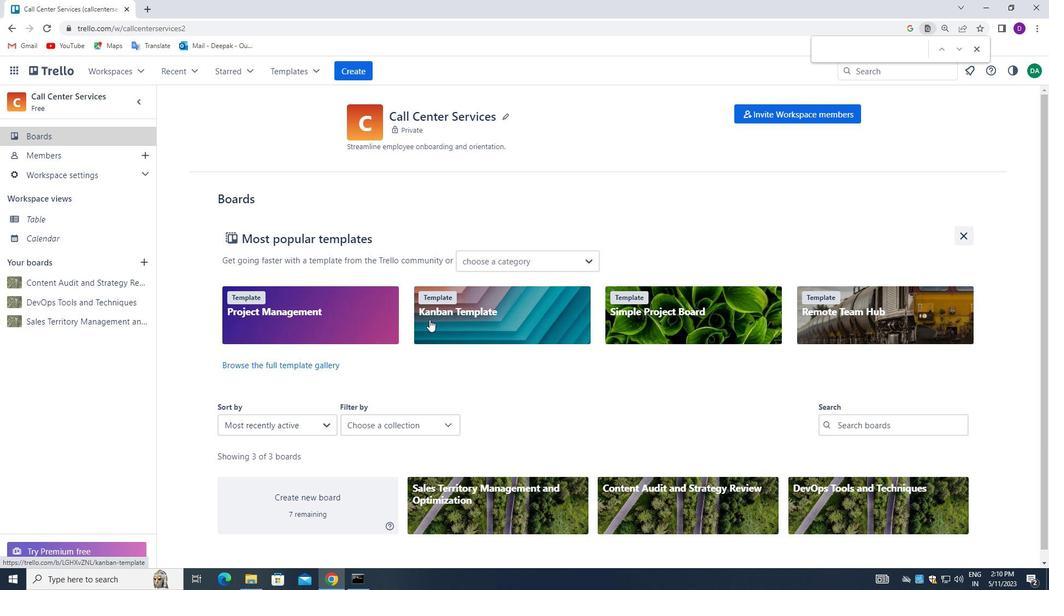 
Action: Mouse moved to (441, 362)
Screenshot: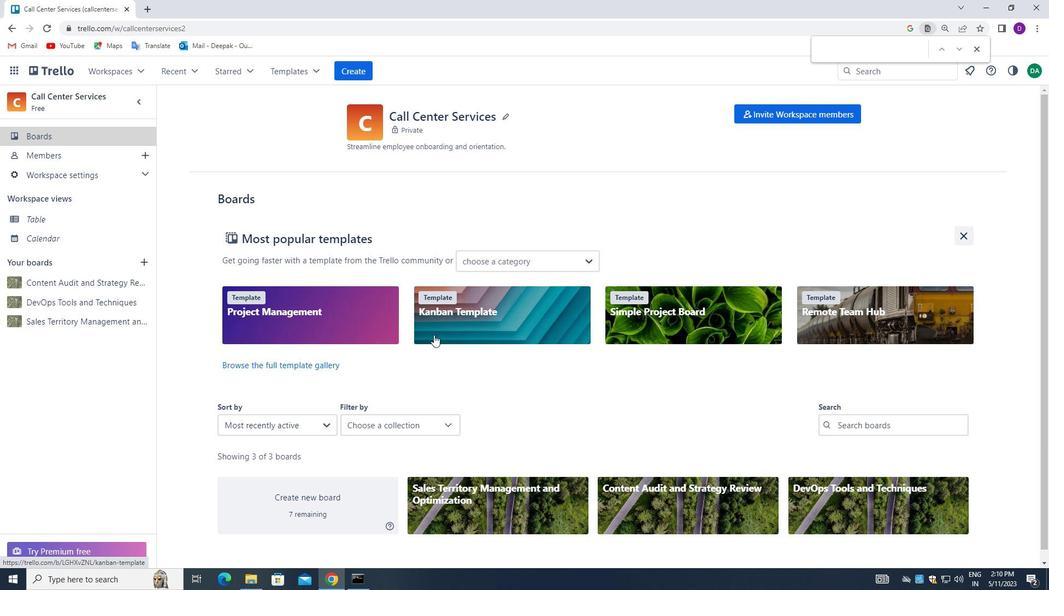 
Action: Mouse scrolled (441, 363) with delta (0, 0)
Screenshot: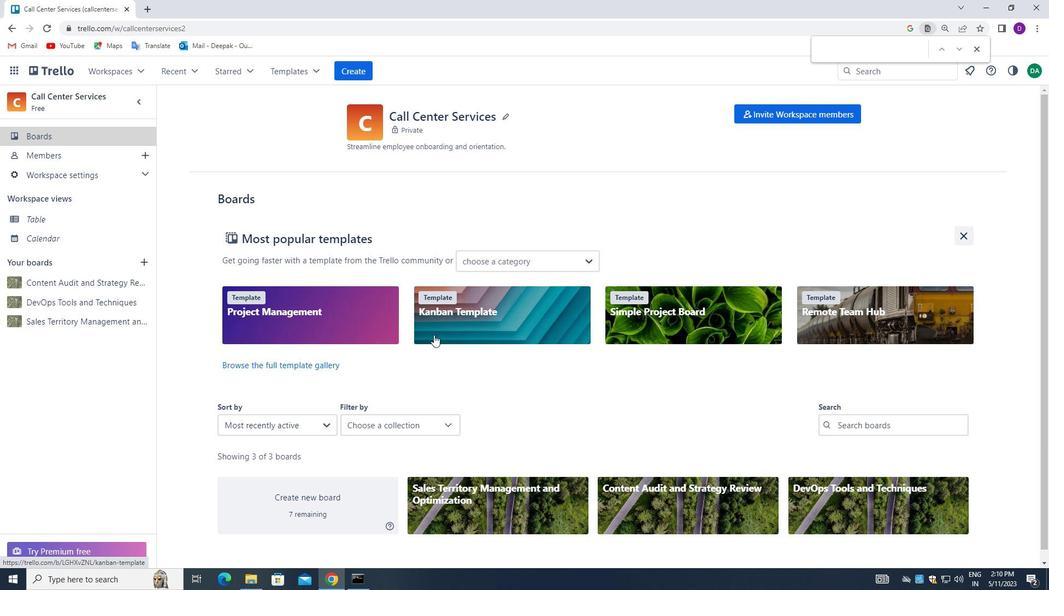 
Action: Mouse moved to (442, 362)
Screenshot: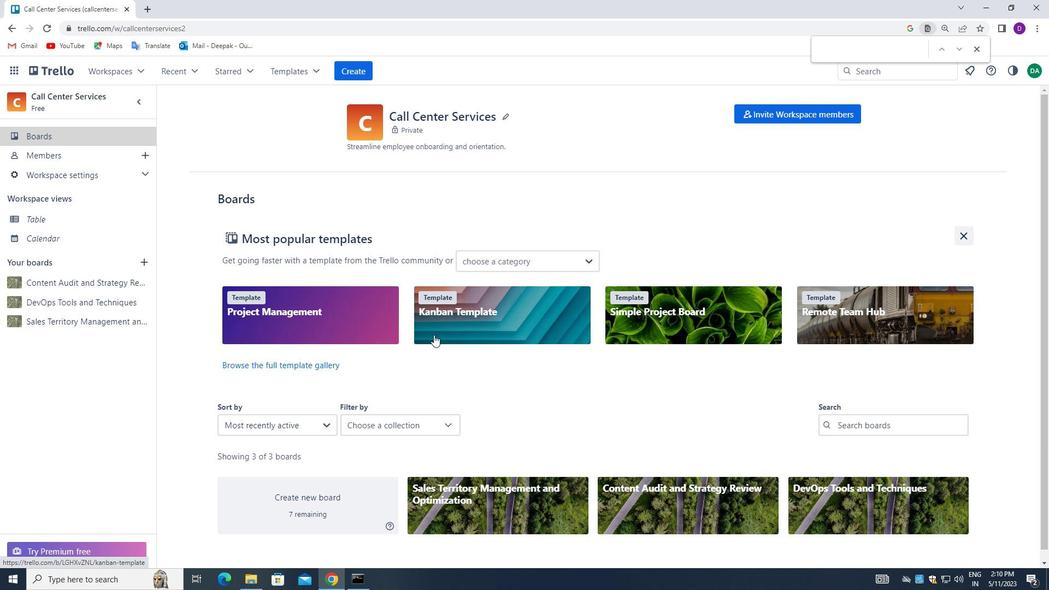 
Action: Mouse scrolled (442, 363) with delta (0, 0)
Screenshot: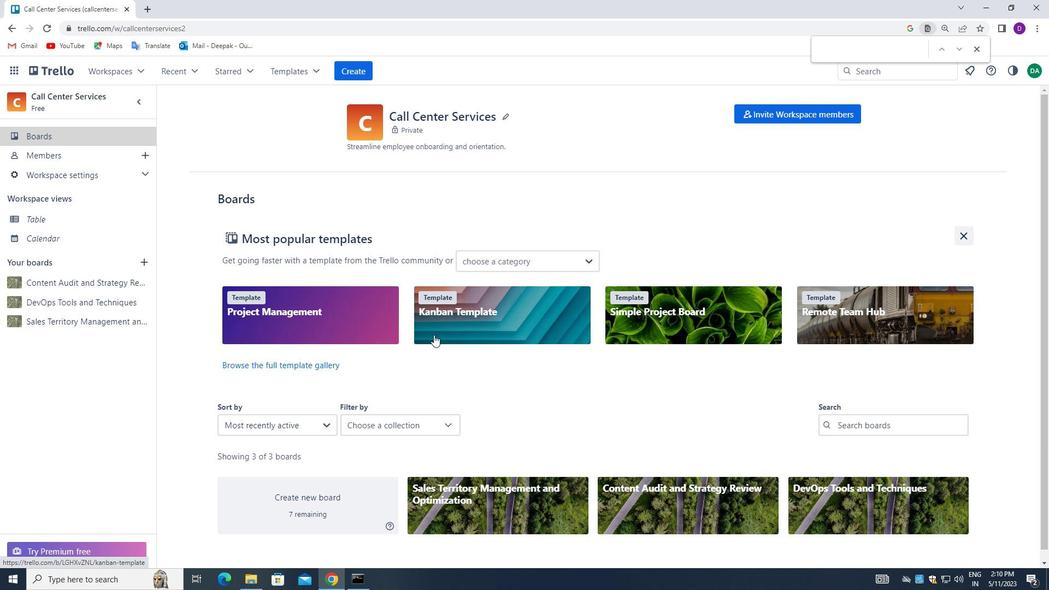 
